 Task: Create a due date automation trigger when advanced on, on the monday of the week before a card is due add basic assigned to me at 11:00 AM.
Action: Mouse moved to (1047, 81)
Screenshot: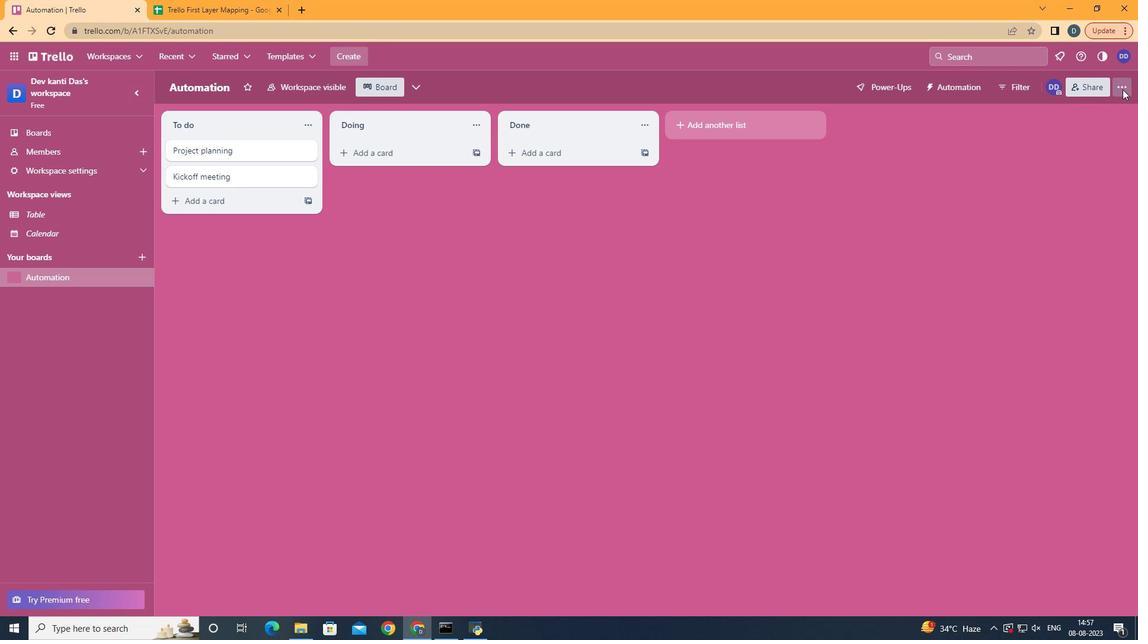 
Action: Mouse pressed left at (1047, 81)
Screenshot: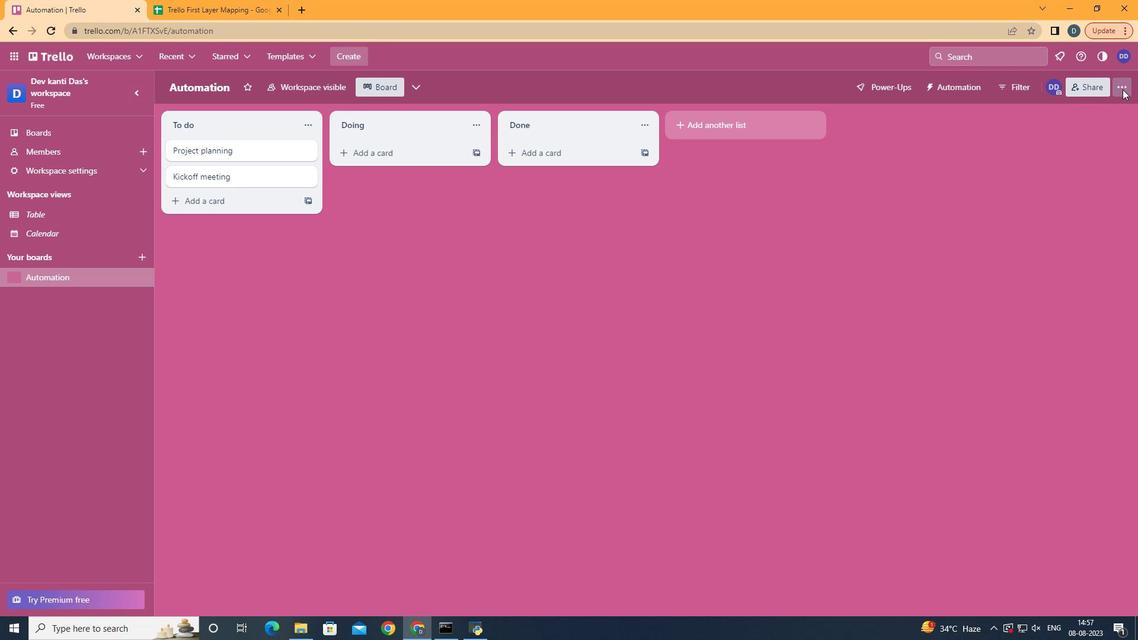 
Action: Mouse moved to (969, 247)
Screenshot: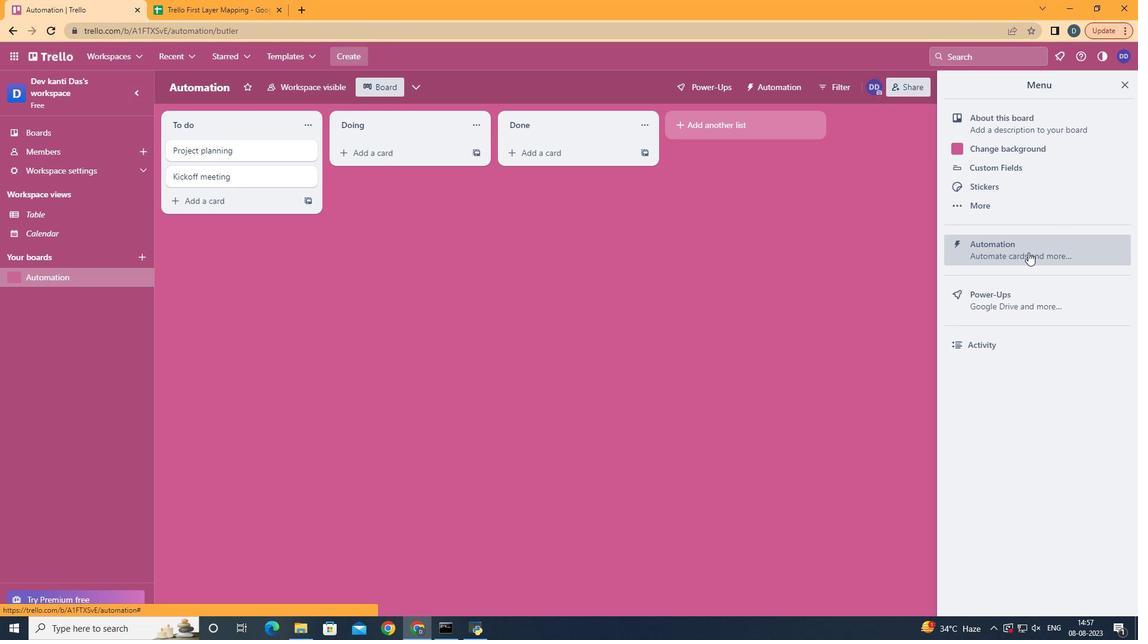 
Action: Mouse pressed left at (969, 247)
Screenshot: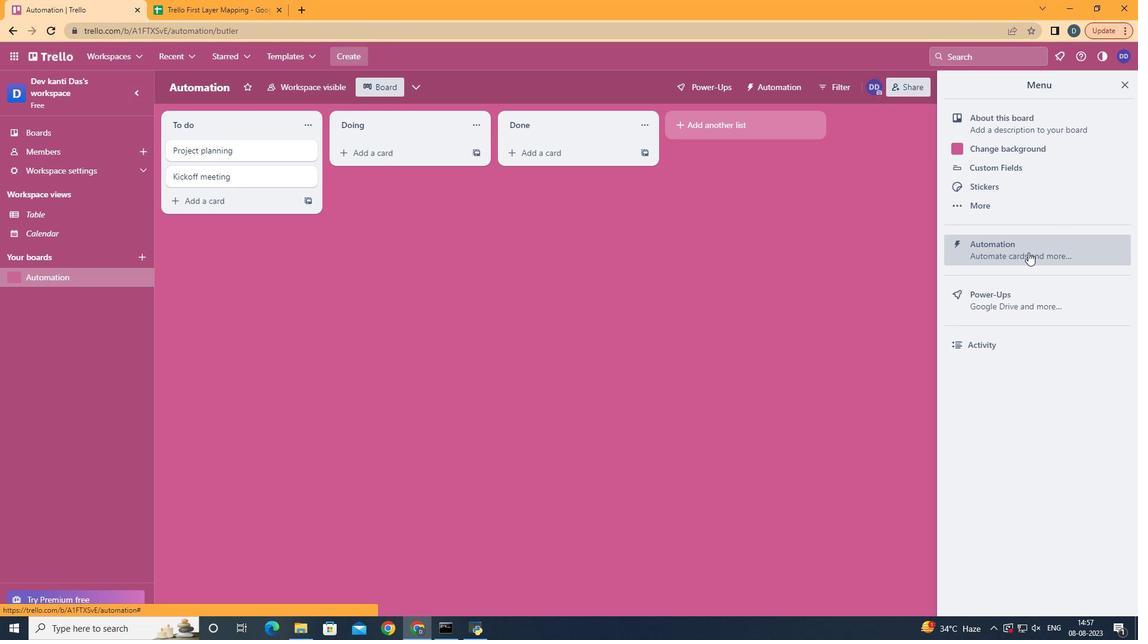 
Action: Mouse moved to (287, 230)
Screenshot: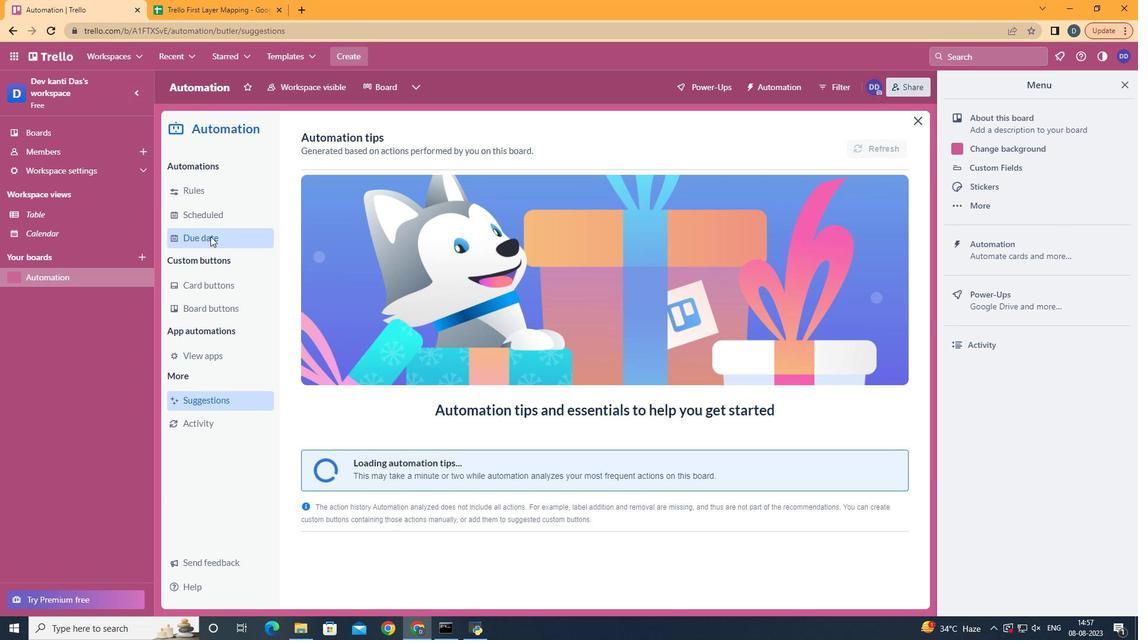
Action: Mouse pressed left at (287, 230)
Screenshot: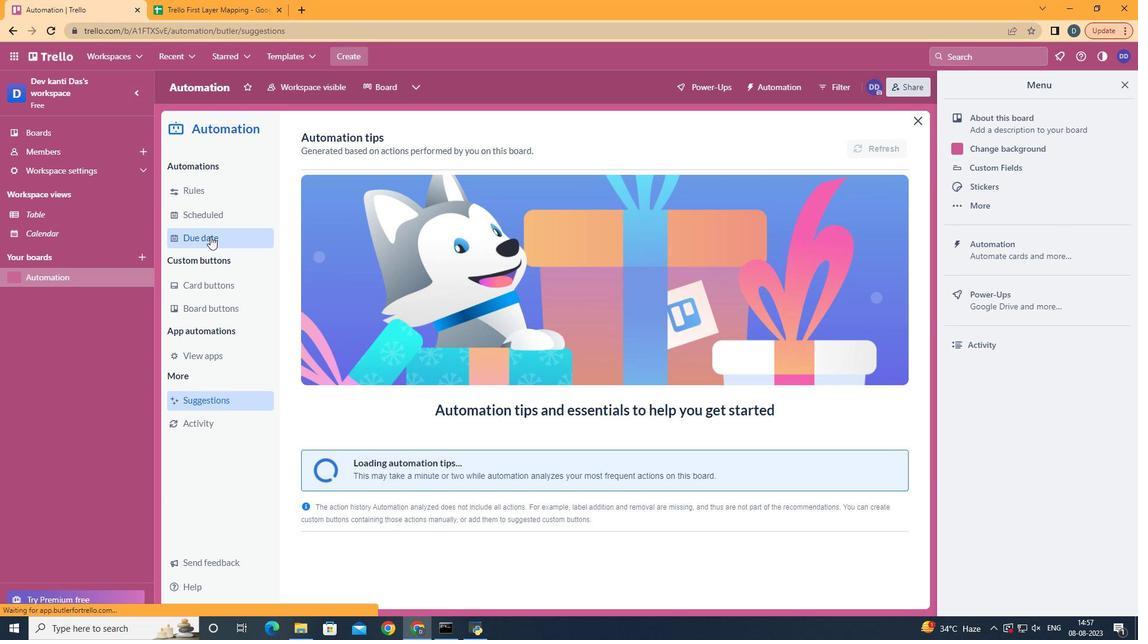 
Action: Mouse moved to (815, 133)
Screenshot: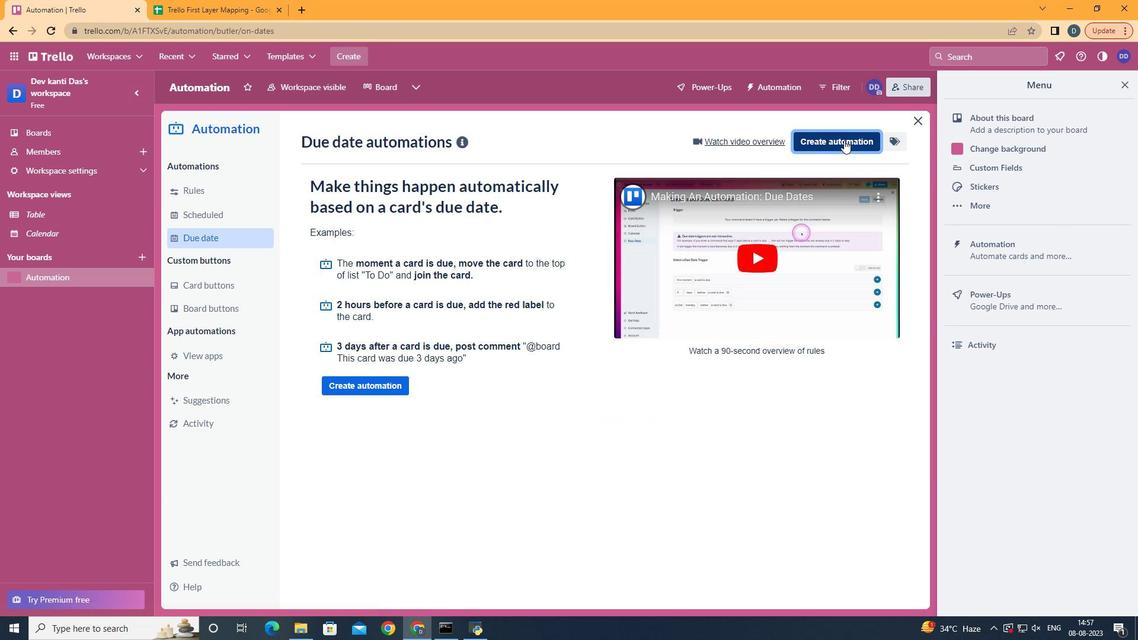 
Action: Mouse pressed left at (815, 133)
Screenshot: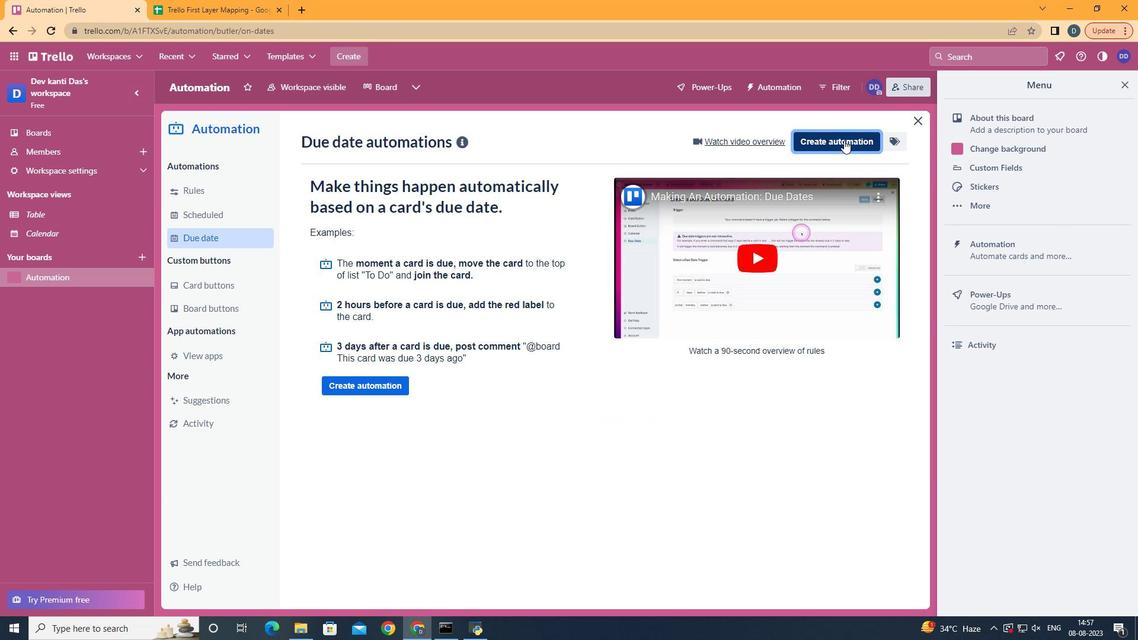 
Action: Mouse moved to (638, 254)
Screenshot: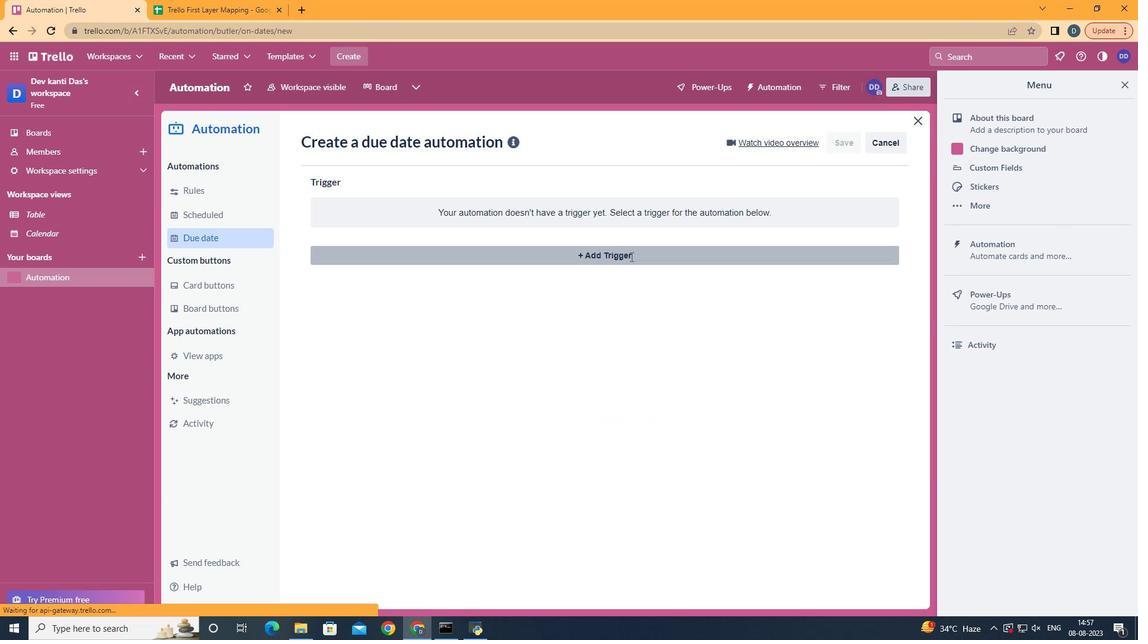 
Action: Mouse pressed left at (638, 254)
Screenshot: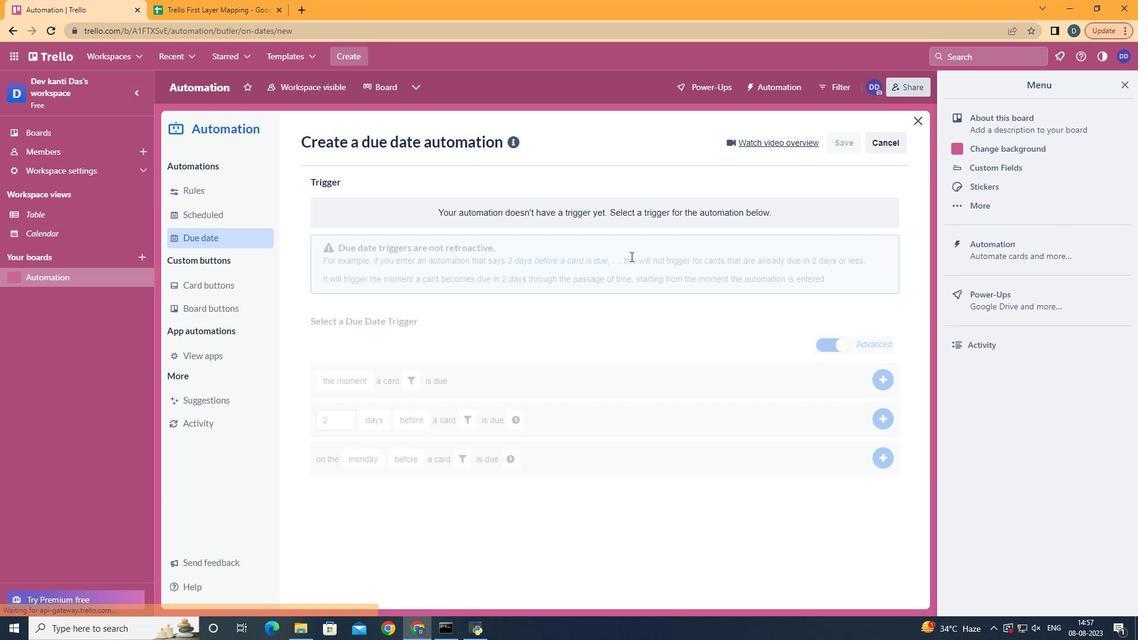 
Action: Mouse moved to (460, 567)
Screenshot: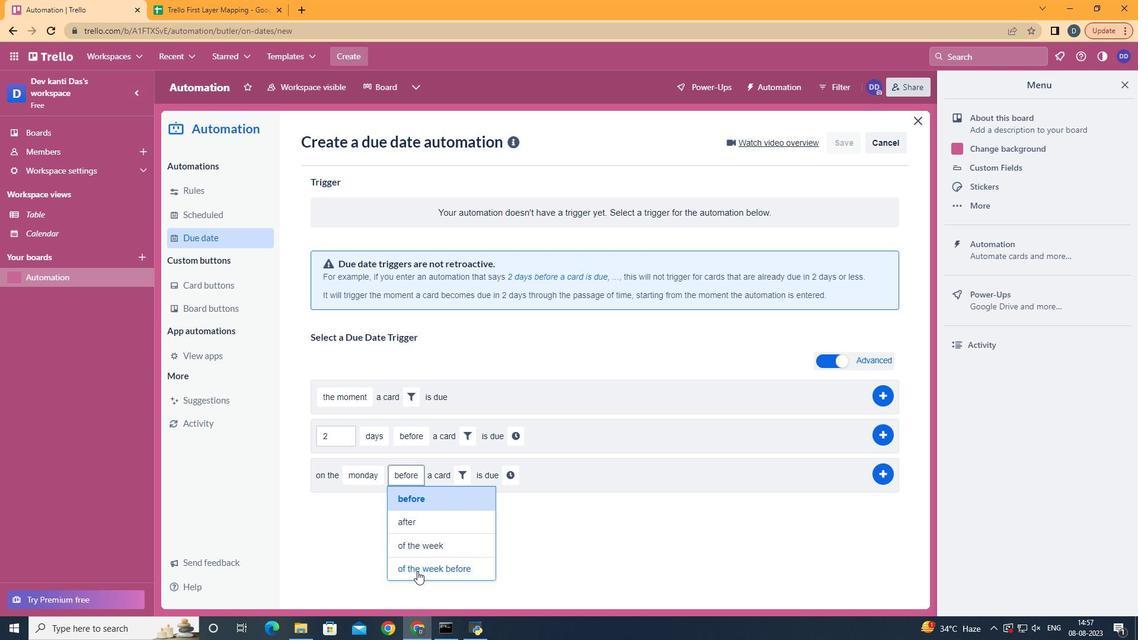 
Action: Mouse pressed left at (460, 567)
Screenshot: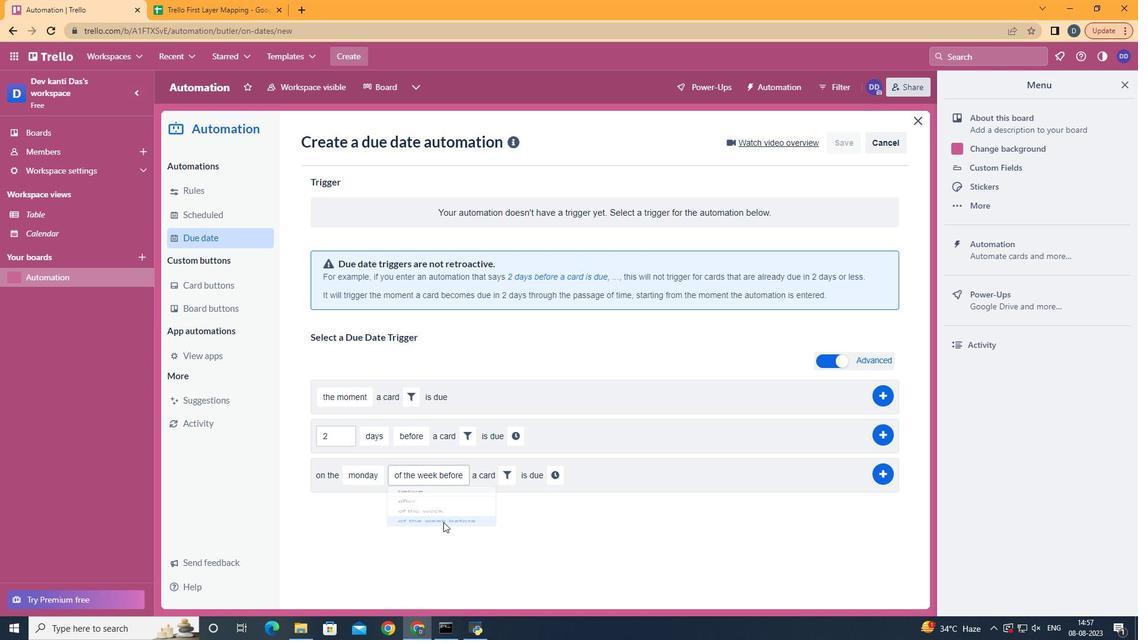 
Action: Mouse moved to (531, 472)
Screenshot: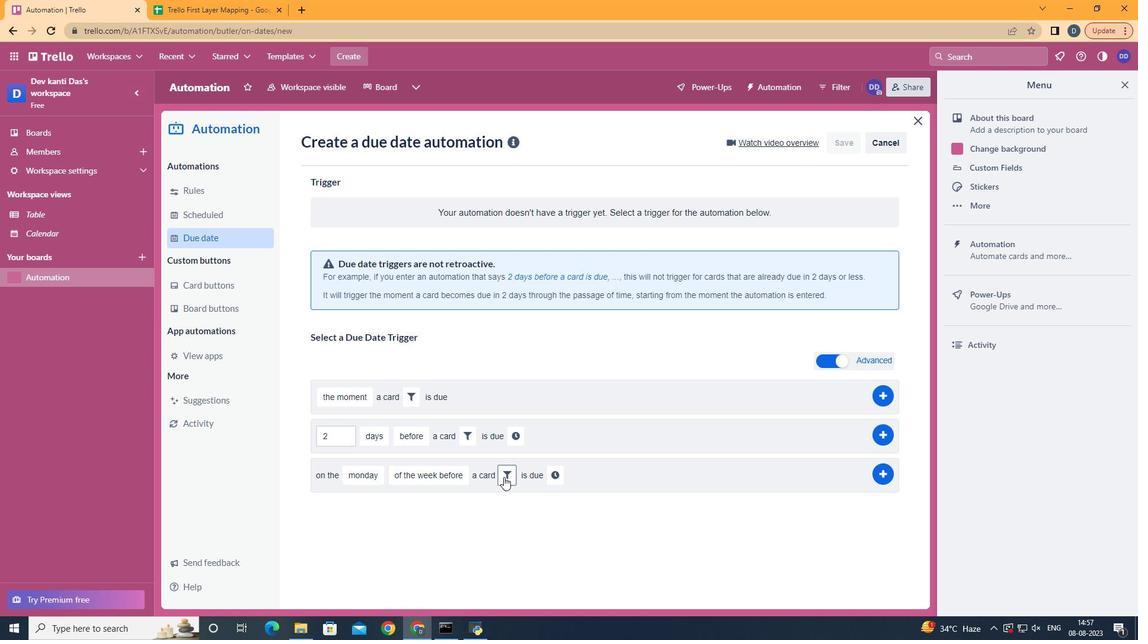 
Action: Mouse pressed left at (531, 472)
Screenshot: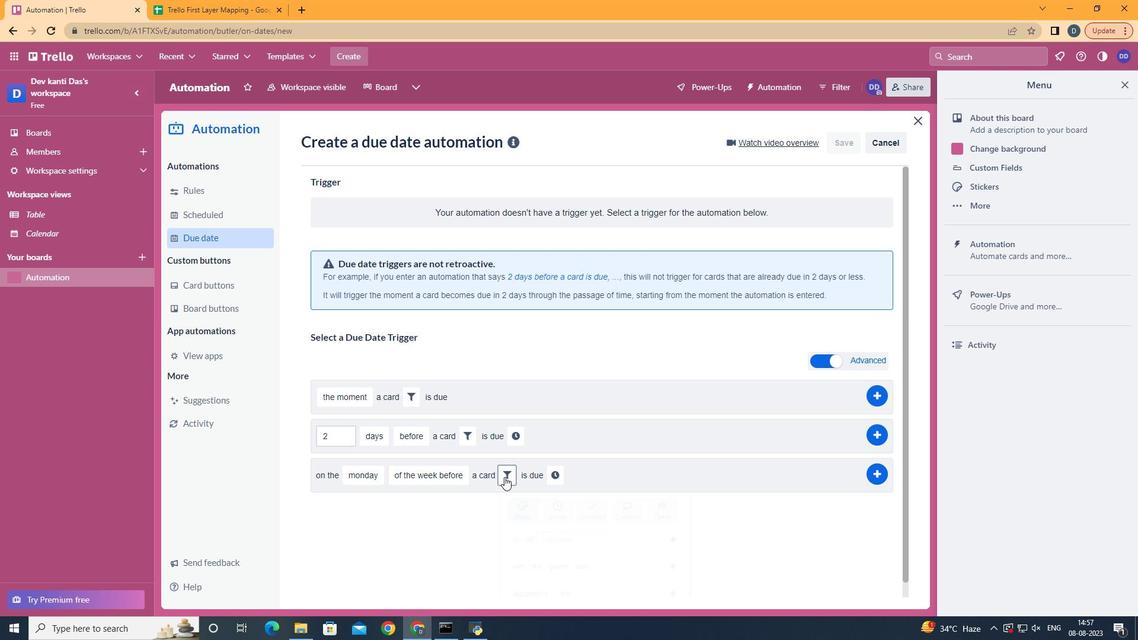 
Action: Mouse moved to (560, 541)
Screenshot: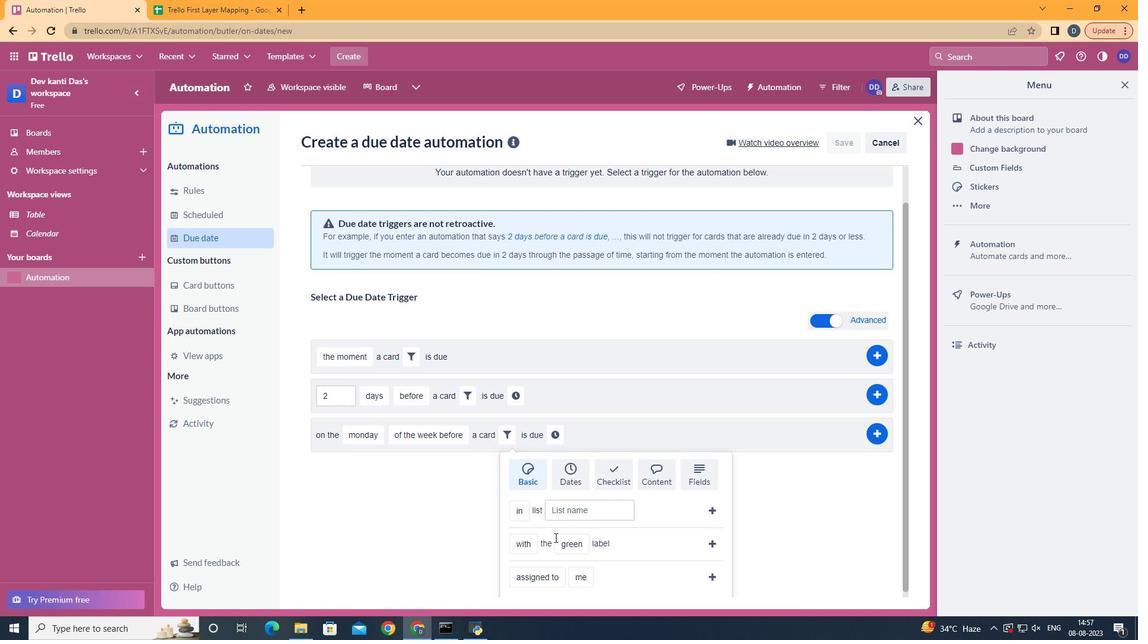 
Action: Mouse scrolled (560, 540) with delta (0, 0)
Screenshot: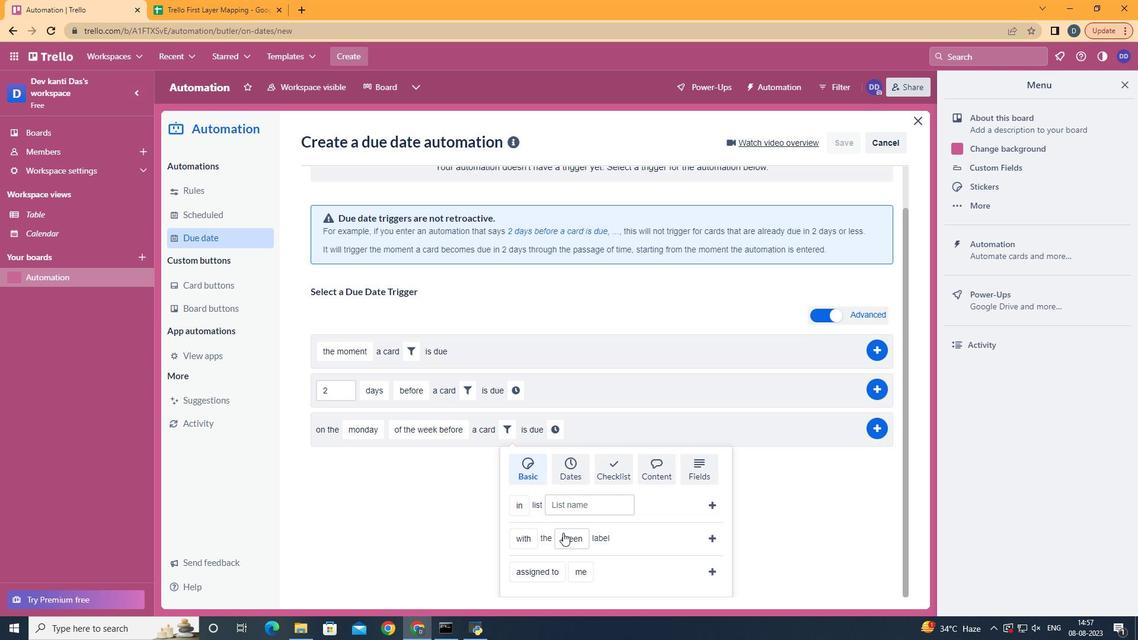 
Action: Mouse scrolled (560, 540) with delta (0, 0)
Screenshot: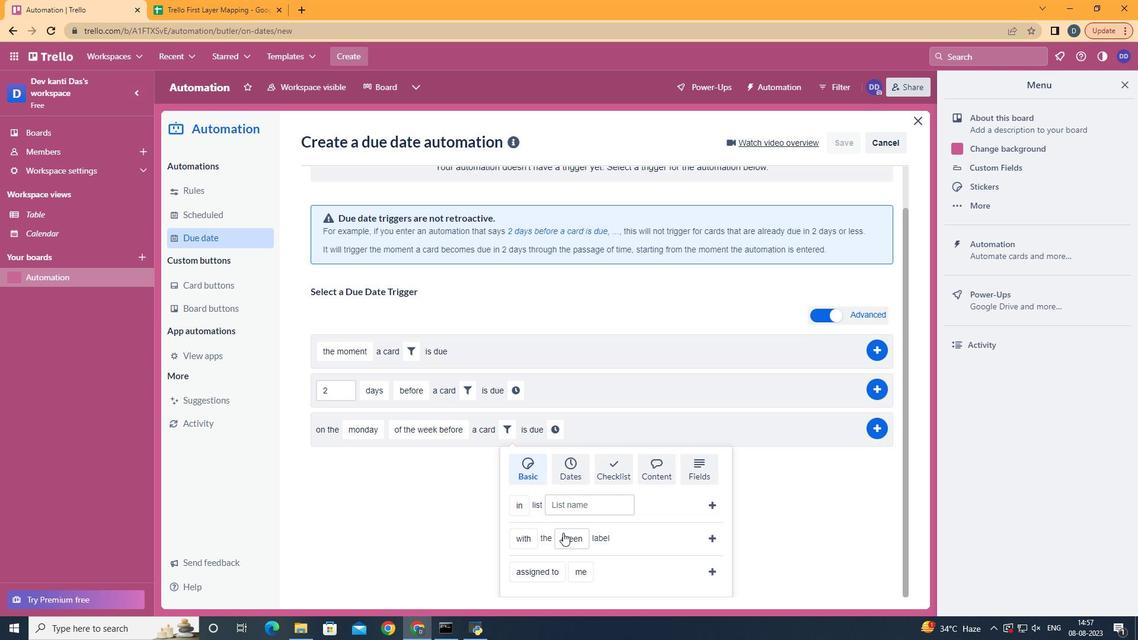 
Action: Mouse scrolled (560, 540) with delta (0, 0)
Screenshot: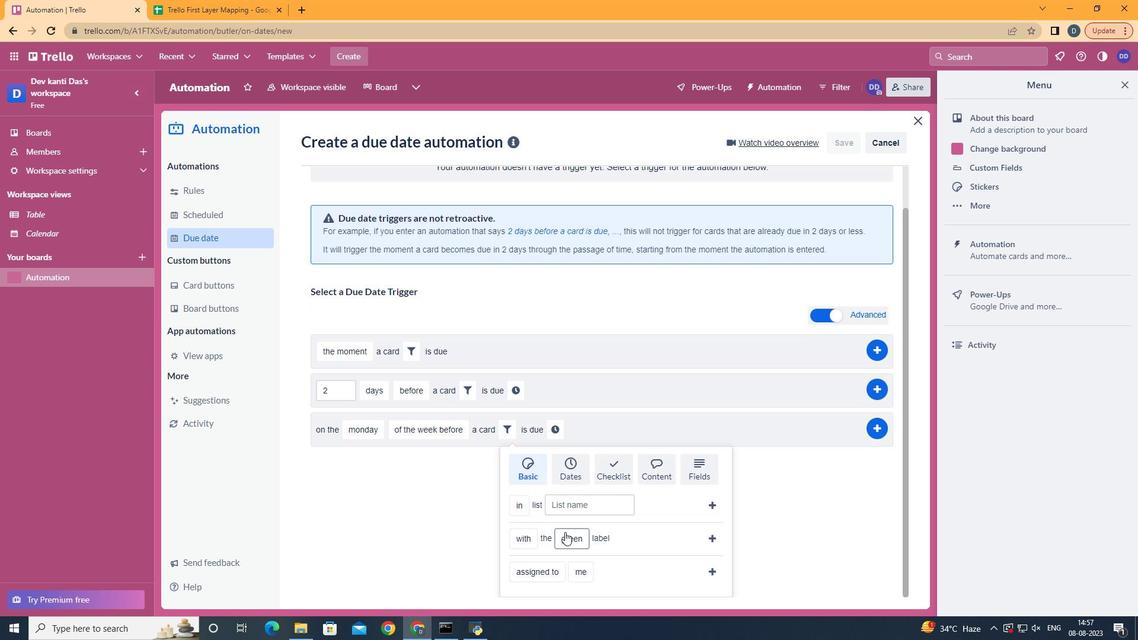 
Action: Mouse moved to (560, 541)
Screenshot: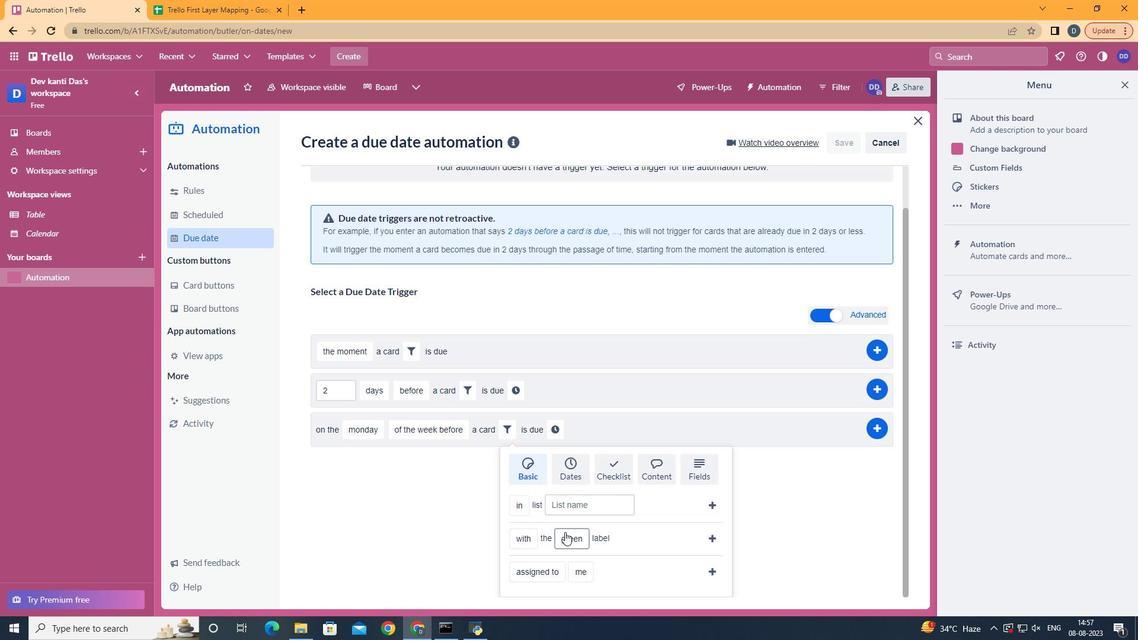 
Action: Mouse scrolled (560, 540) with delta (0, 0)
Screenshot: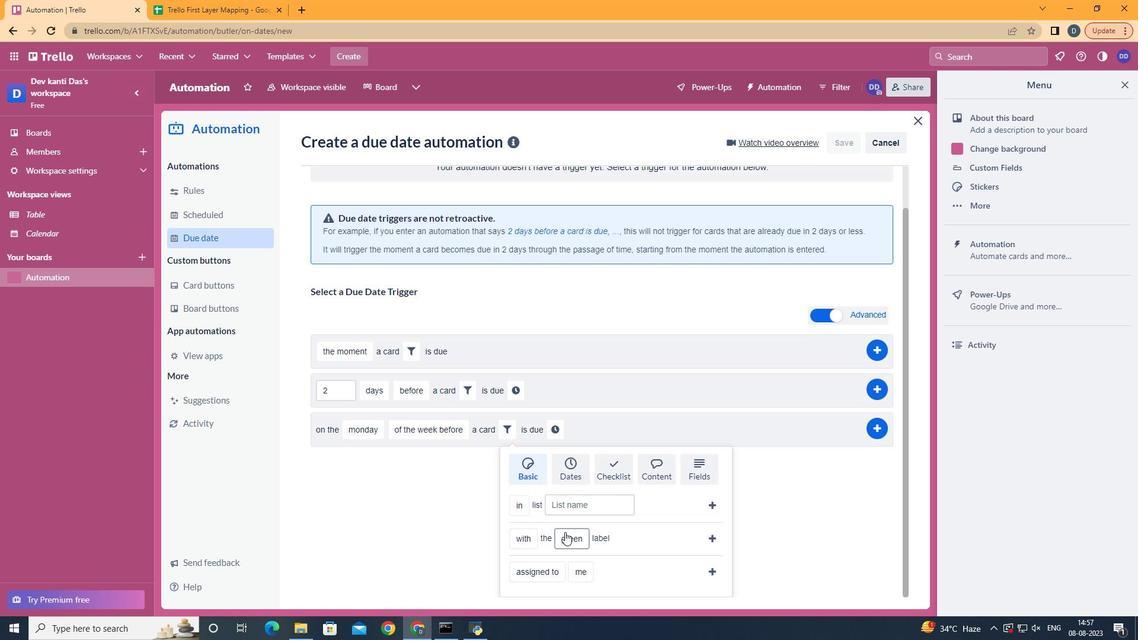 
Action: Mouse moved to (558, 496)
Screenshot: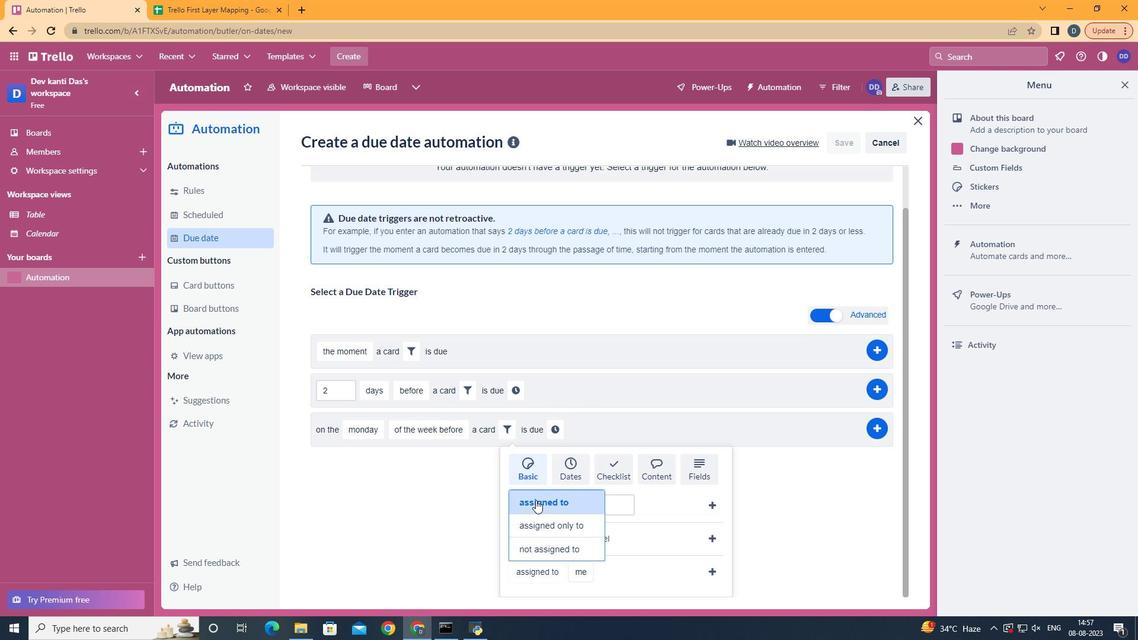
Action: Mouse pressed left at (558, 496)
Screenshot: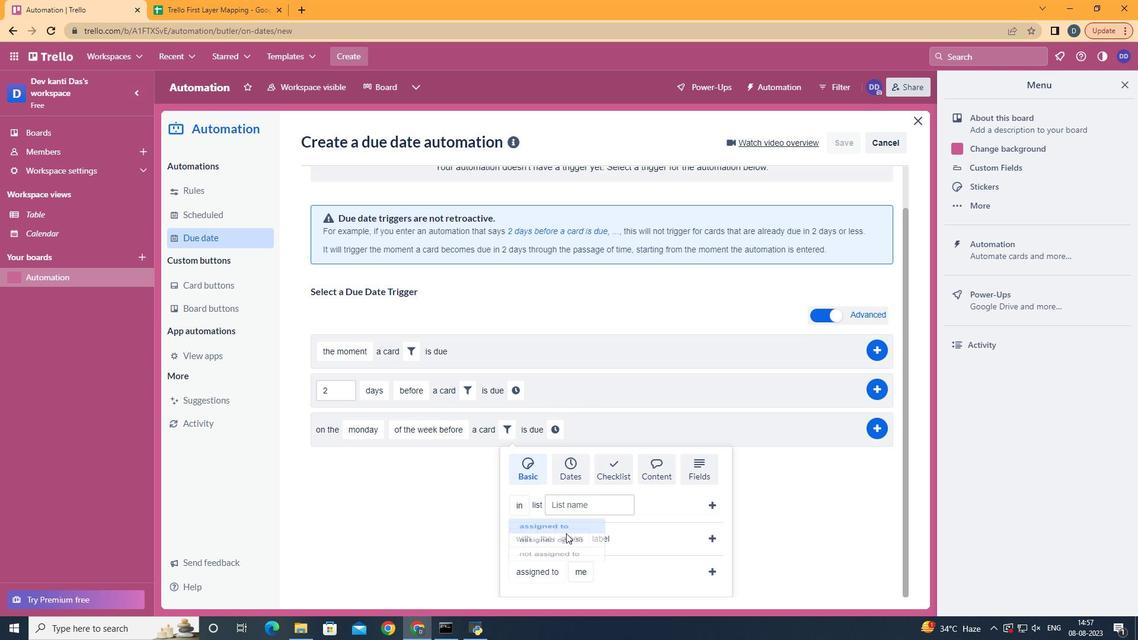 
Action: Mouse moved to (606, 492)
Screenshot: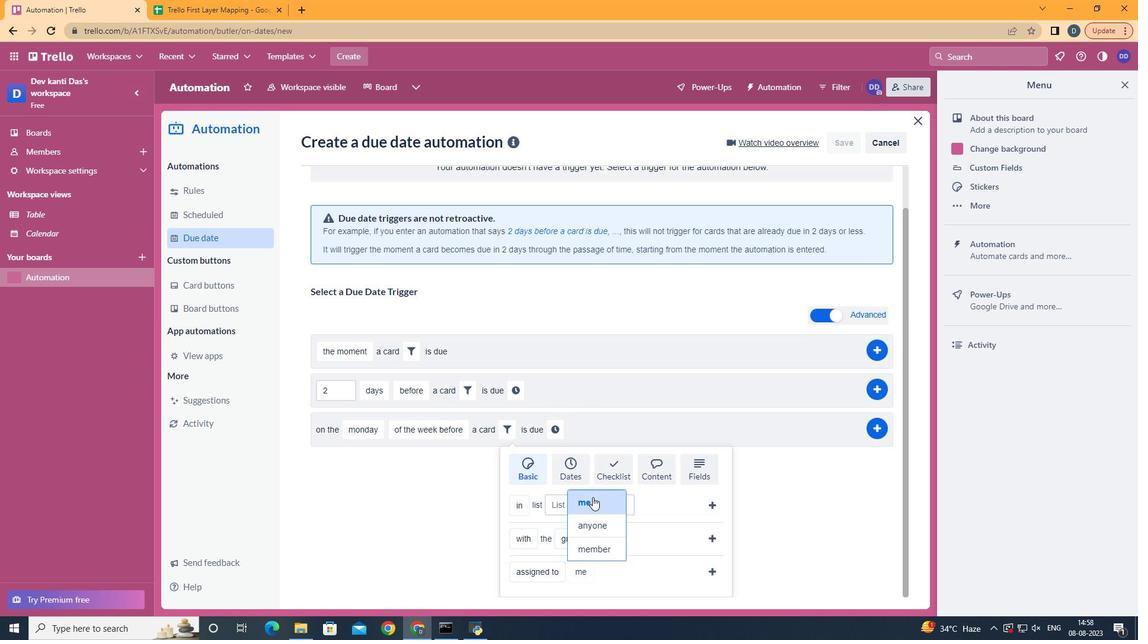 
Action: Mouse pressed left at (606, 492)
Screenshot: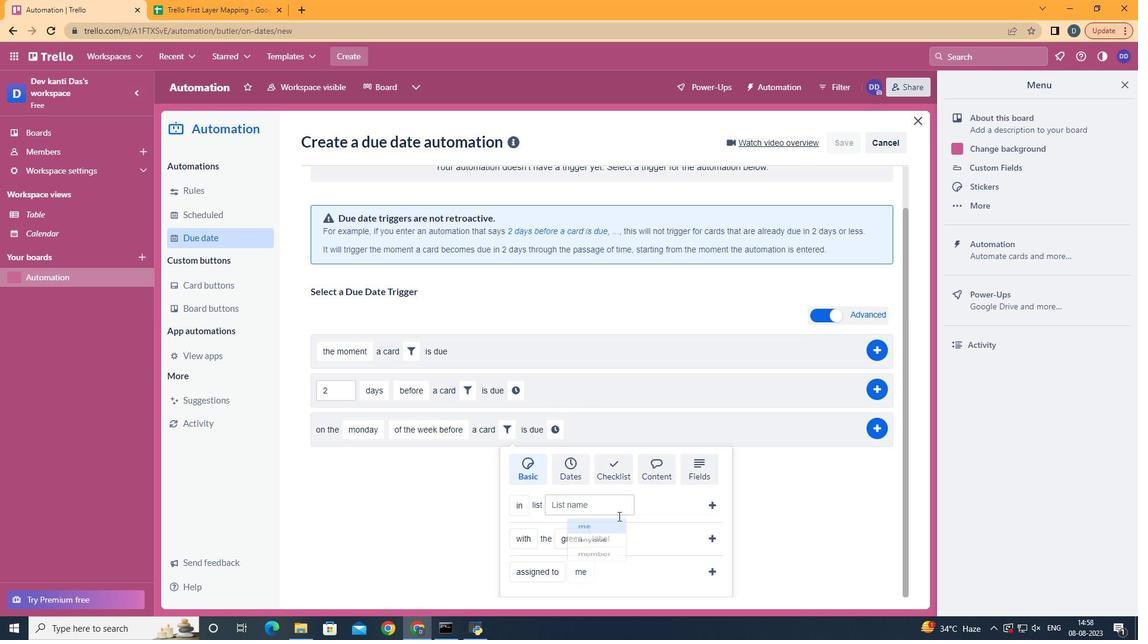 
Action: Mouse moved to (709, 562)
Screenshot: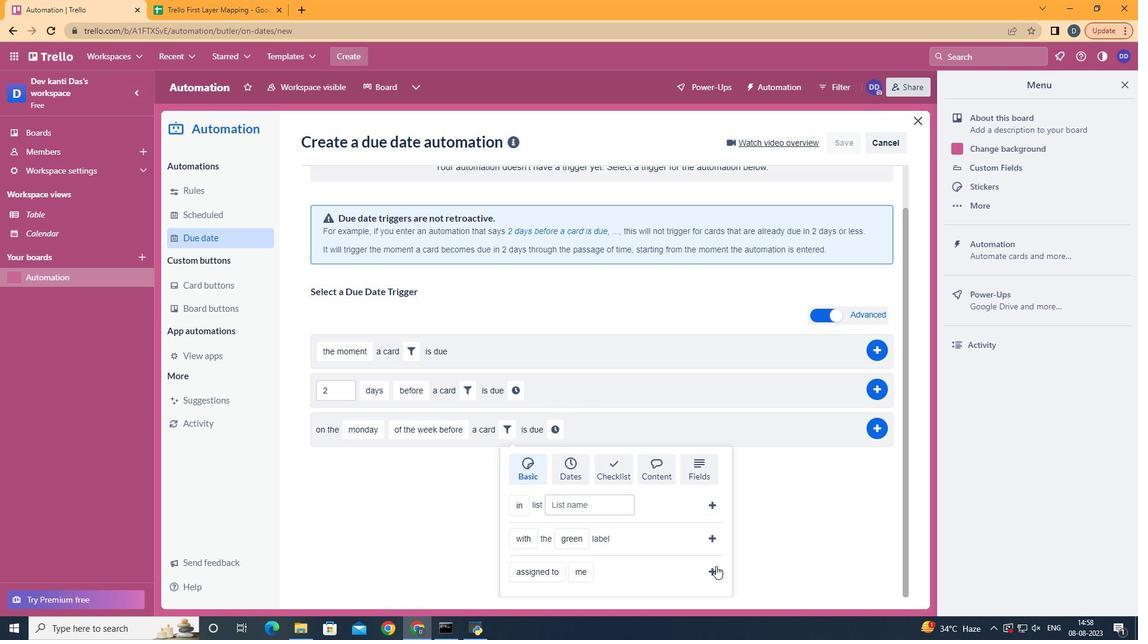 
Action: Mouse pressed left at (709, 562)
Screenshot: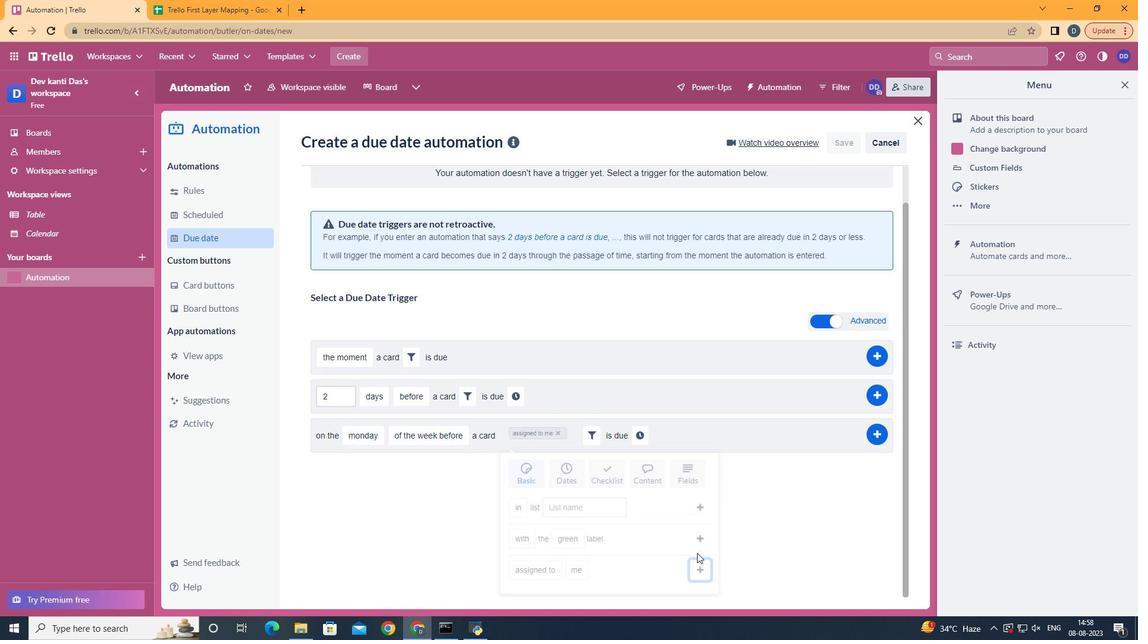 
Action: Mouse moved to (646, 477)
Screenshot: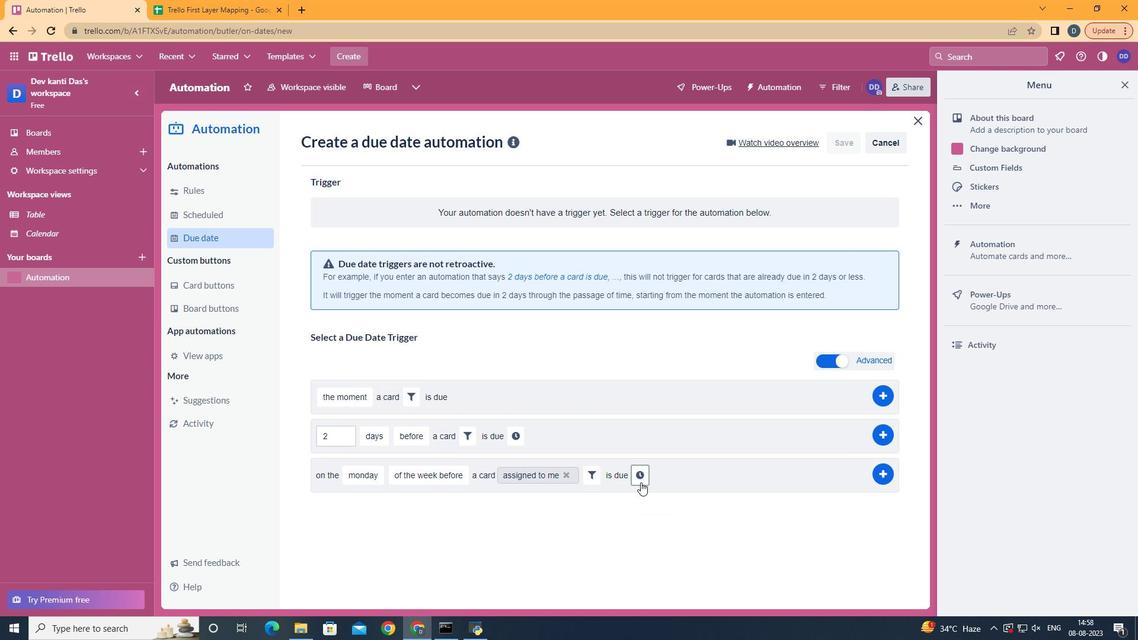 
Action: Mouse pressed left at (646, 477)
Screenshot: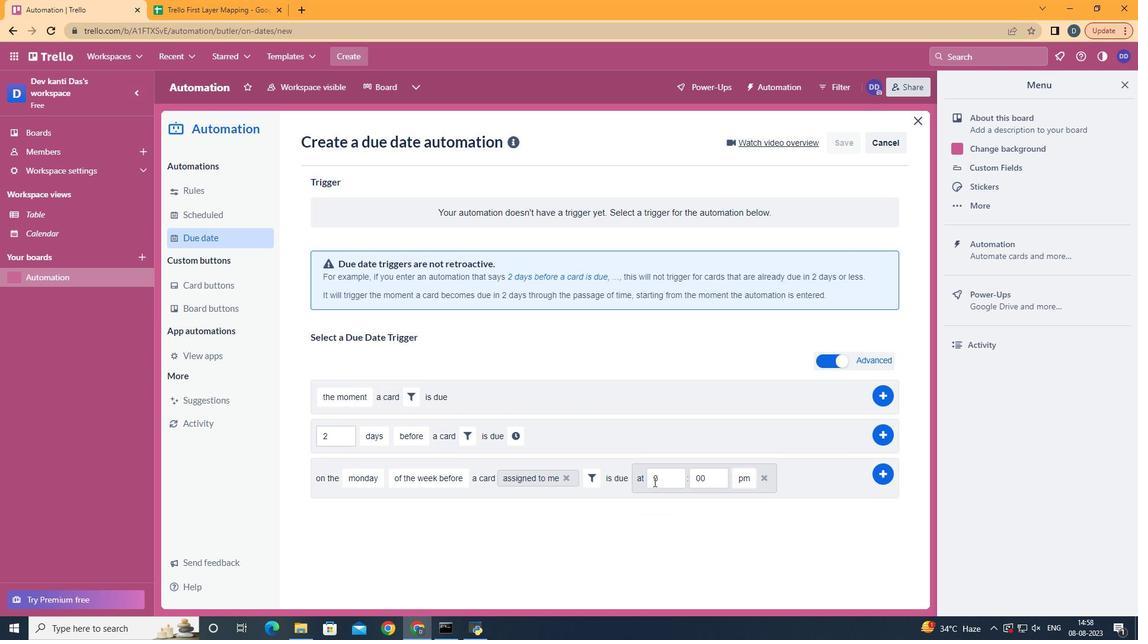 
Action: Mouse moved to (658, 477)
Screenshot: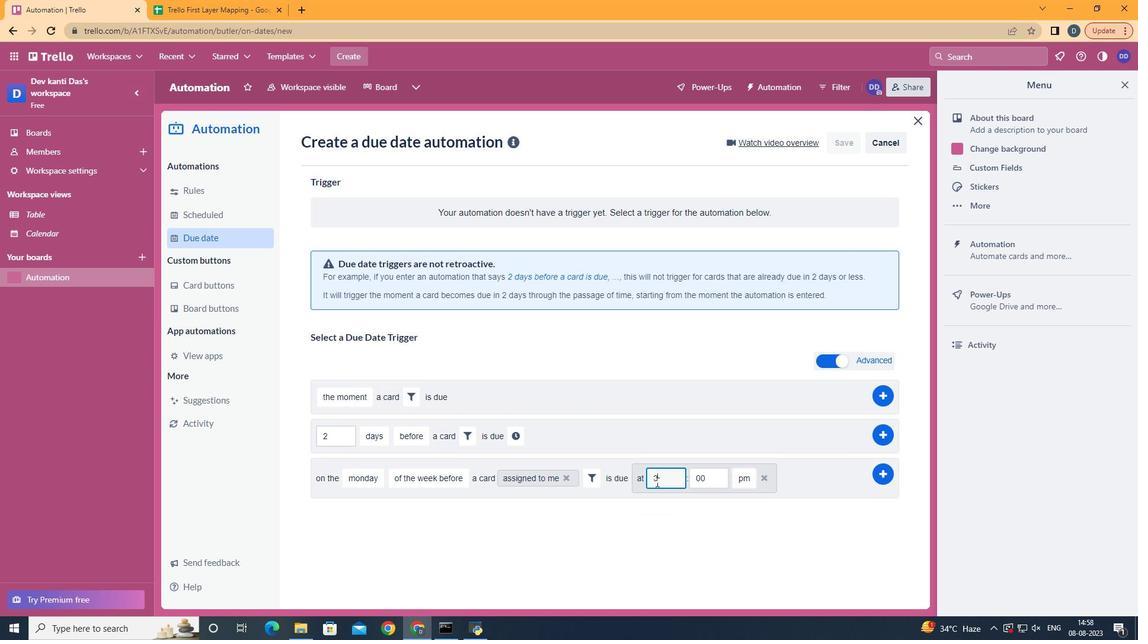 
Action: Mouse pressed left at (658, 477)
Screenshot: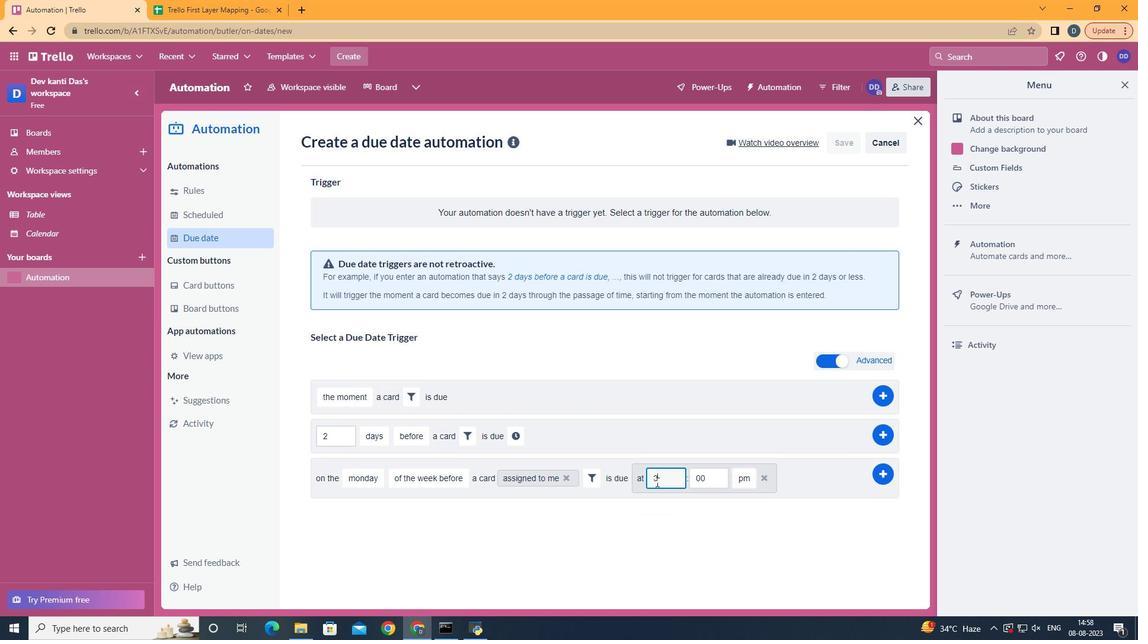 
Action: Key pressed <Key.backspace>111<Key.backspace>
Screenshot: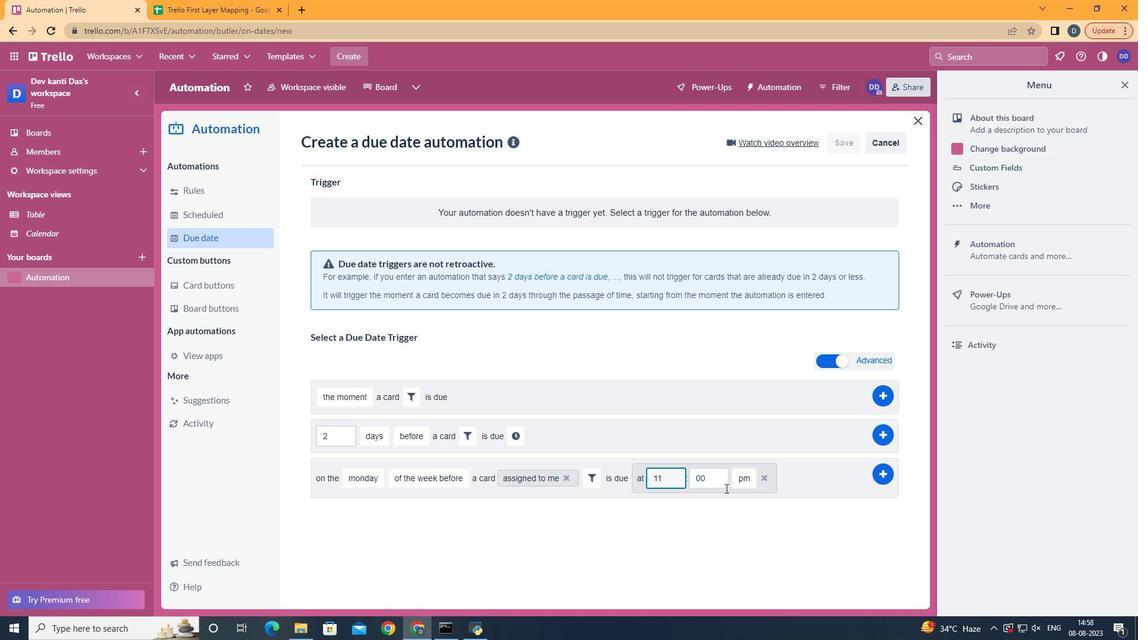 
Action: Mouse moved to (728, 493)
Screenshot: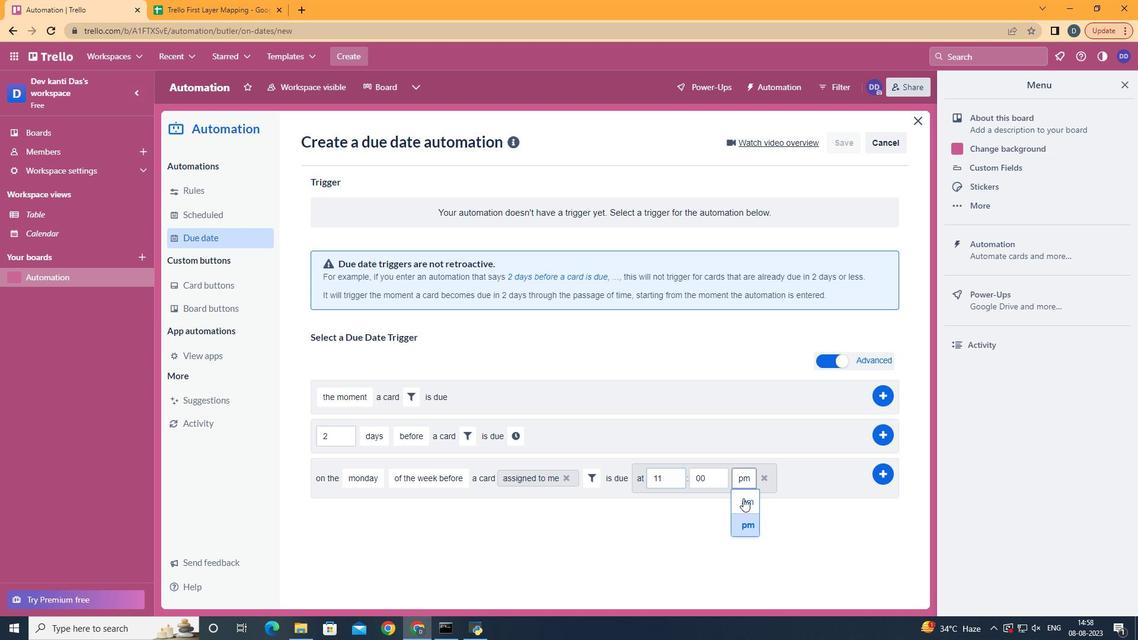 
Action: Mouse pressed left at (728, 493)
Screenshot: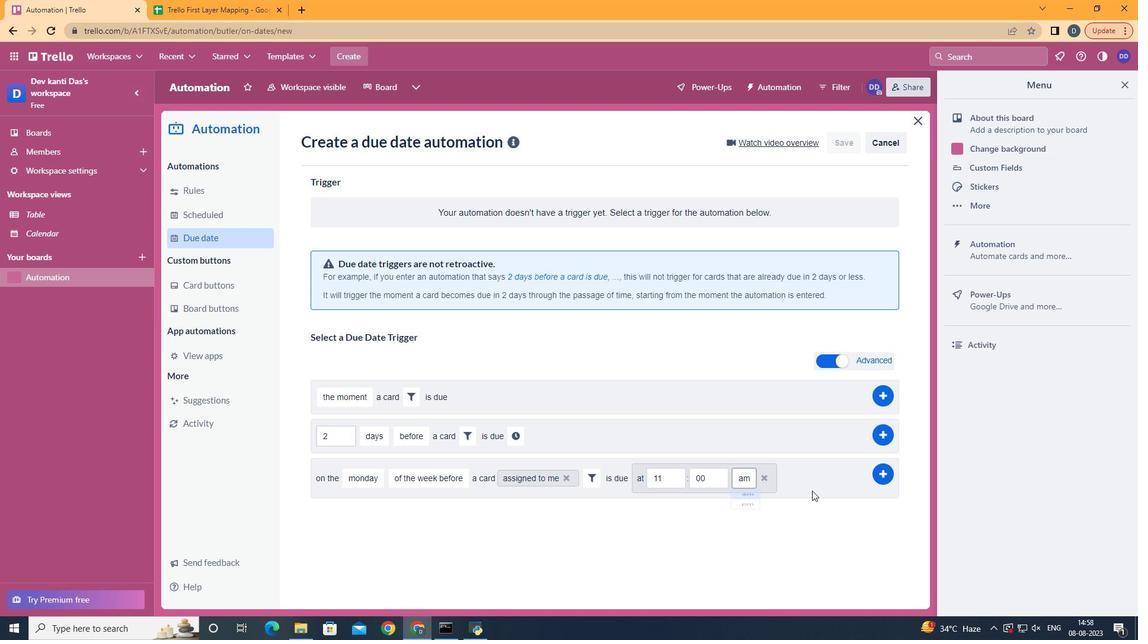 
Action: Mouse moved to (849, 470)
Screenshot: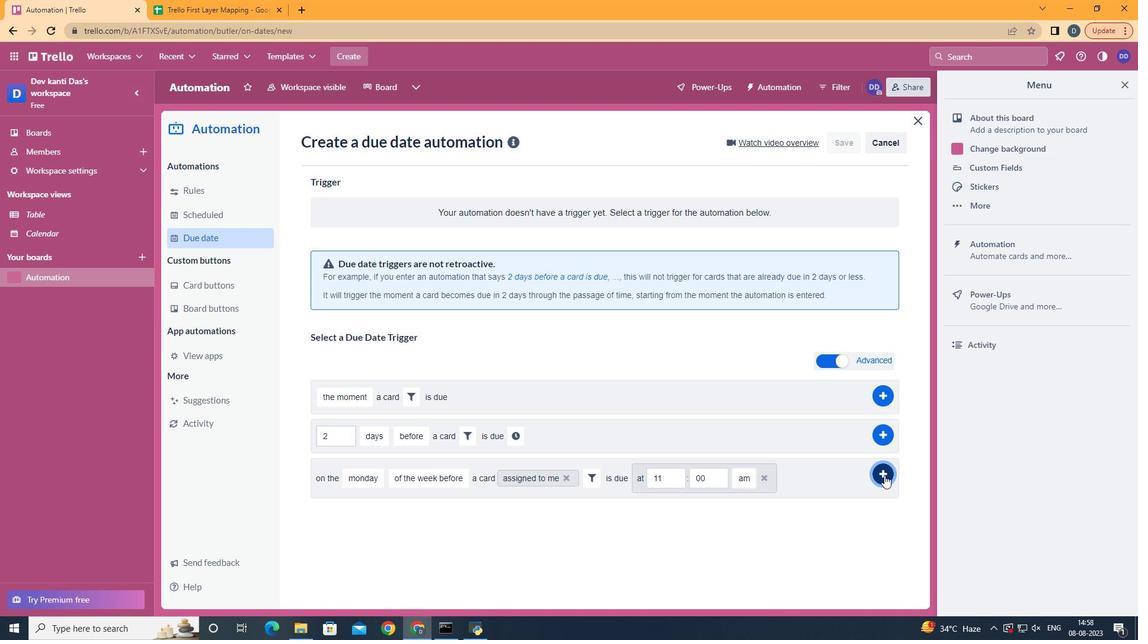 
Action: Mouse pressed left at (849, 470)
Screenshot: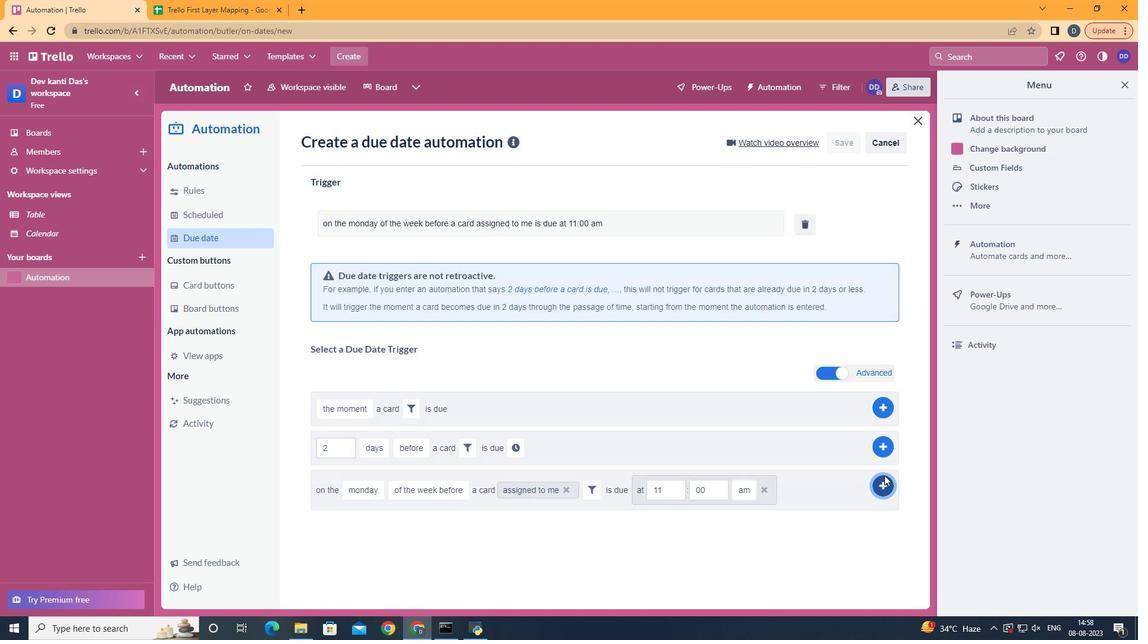 
Action: Mouse moved to (667, 260)
Screenshot: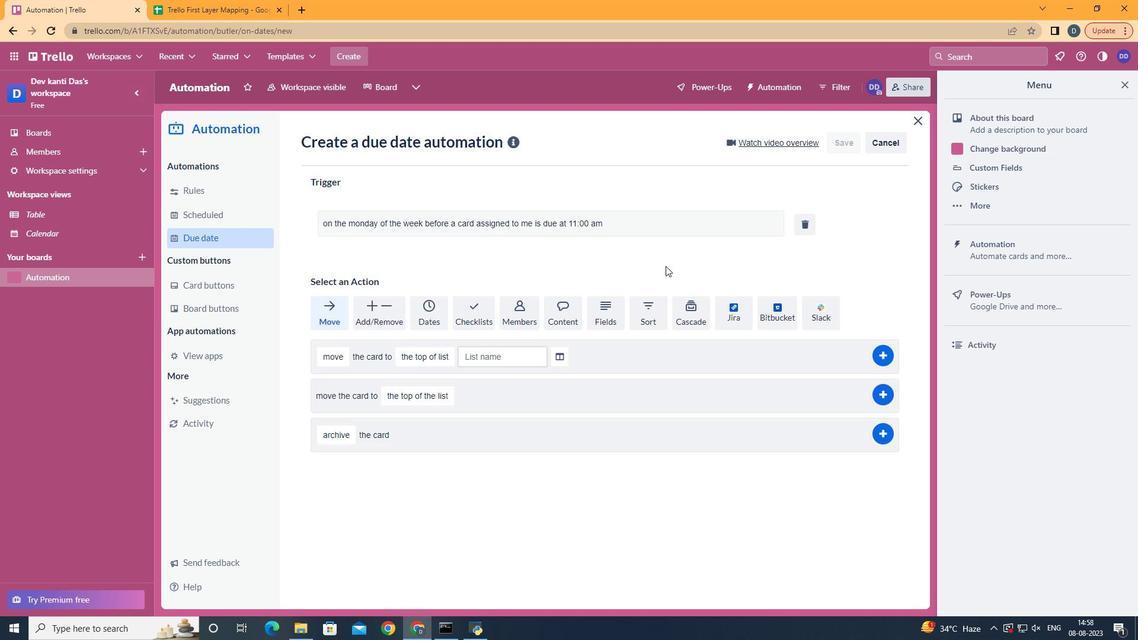
